 Task: In the  document diary.txt Use the feature 'and check spelling and grammer' Change font style of header to '30' Select the body of letter and change paragraph spacing to  Double
Action: Mouse moved to (210, 70)
Screenshot: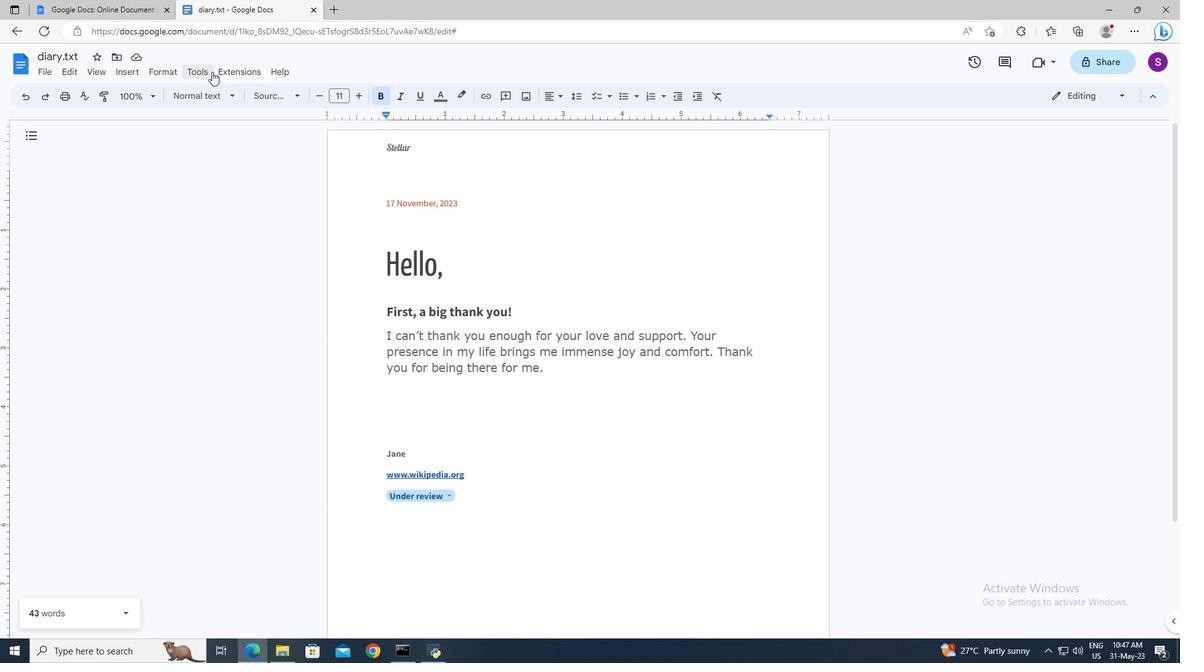 
Action: Mouse pressed left at (210, 70)
Screenshot: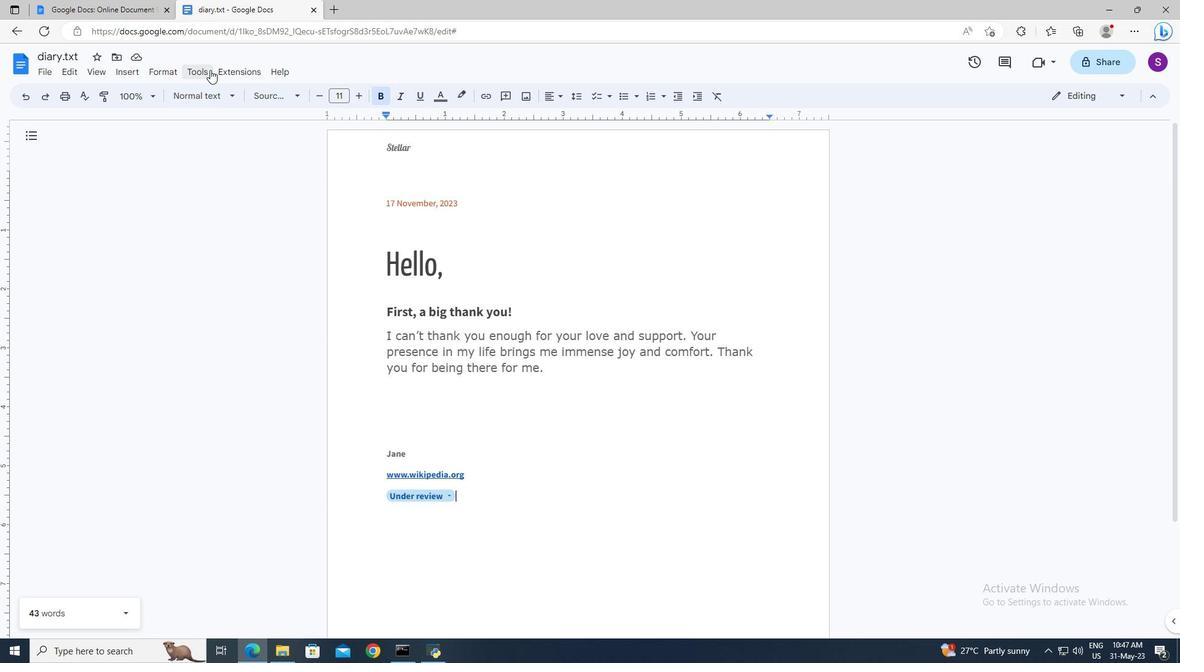 
Action: Mouse moved to (457, 98)
Screenshot: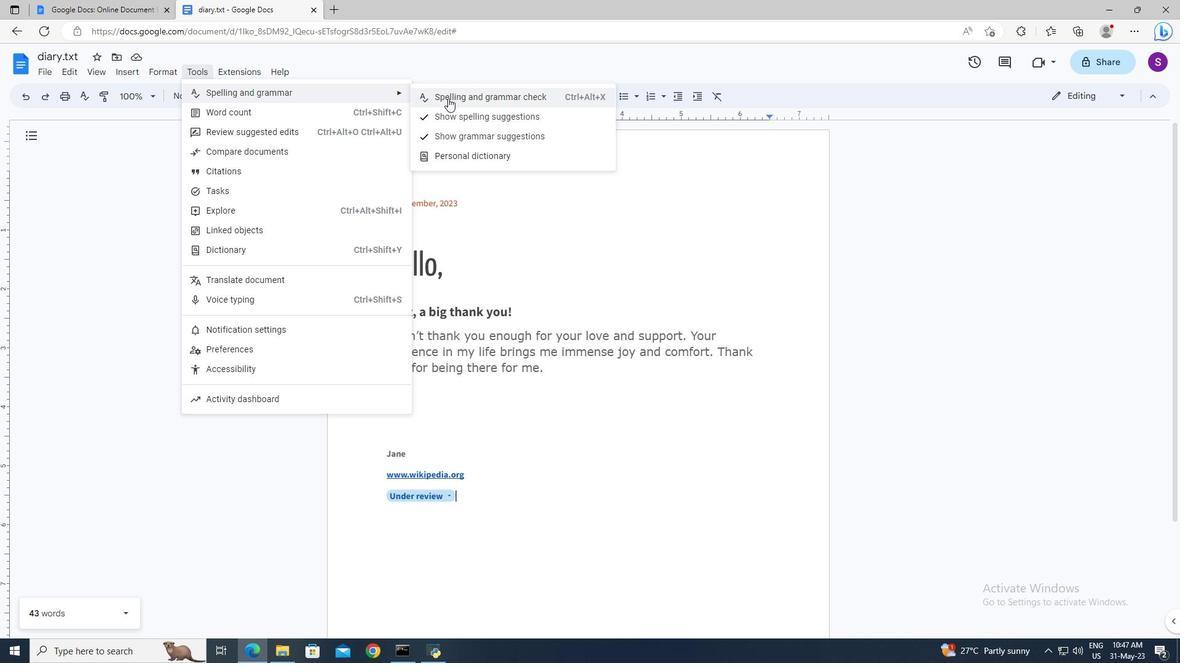 
Action: Mouse pressed left at (457, 98)
Screenshot: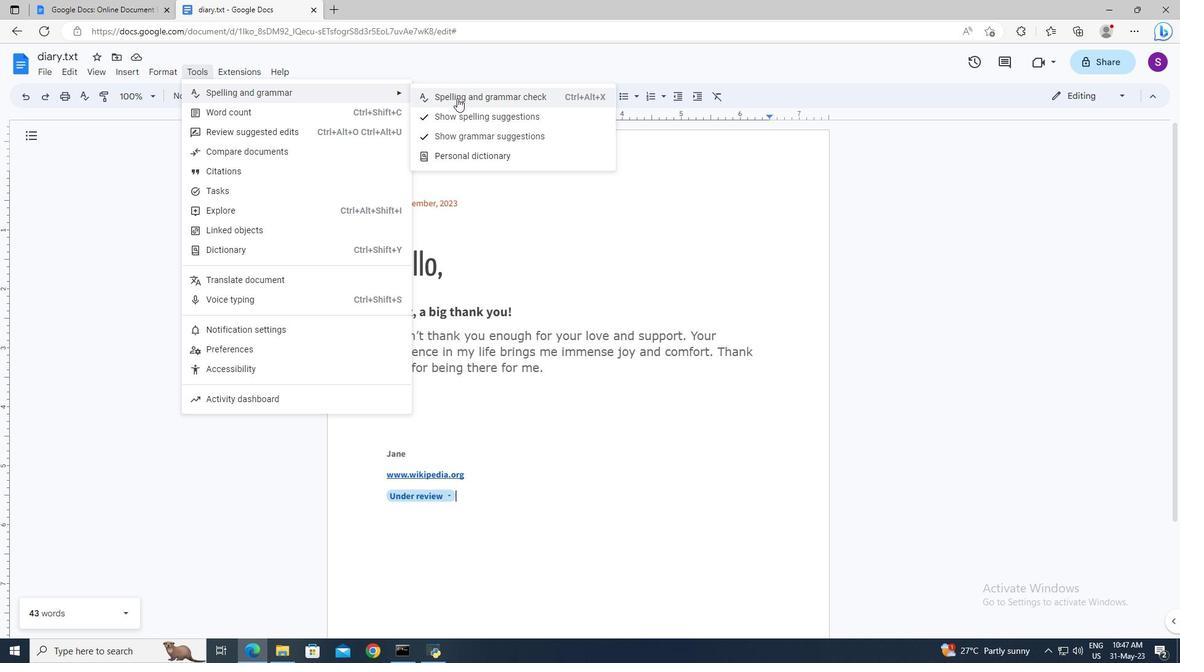 
Action: Mouse moved to (430, 151)
Screenshot: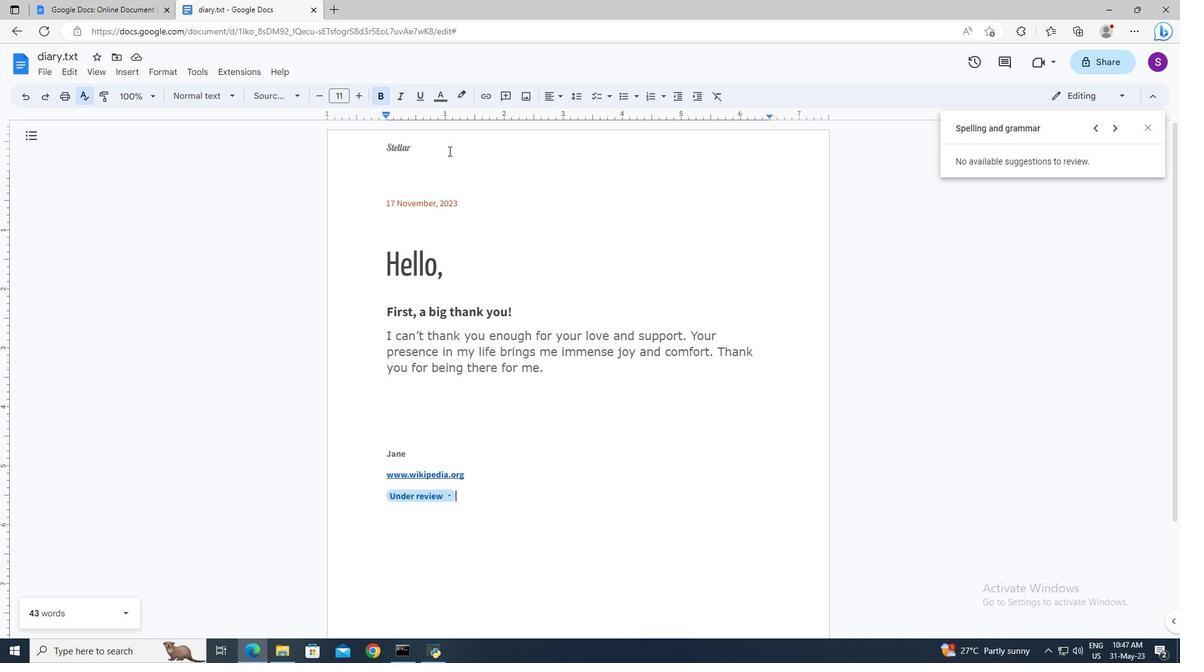 
Action: Mouse pressed left at (430, 151)
Screenshot: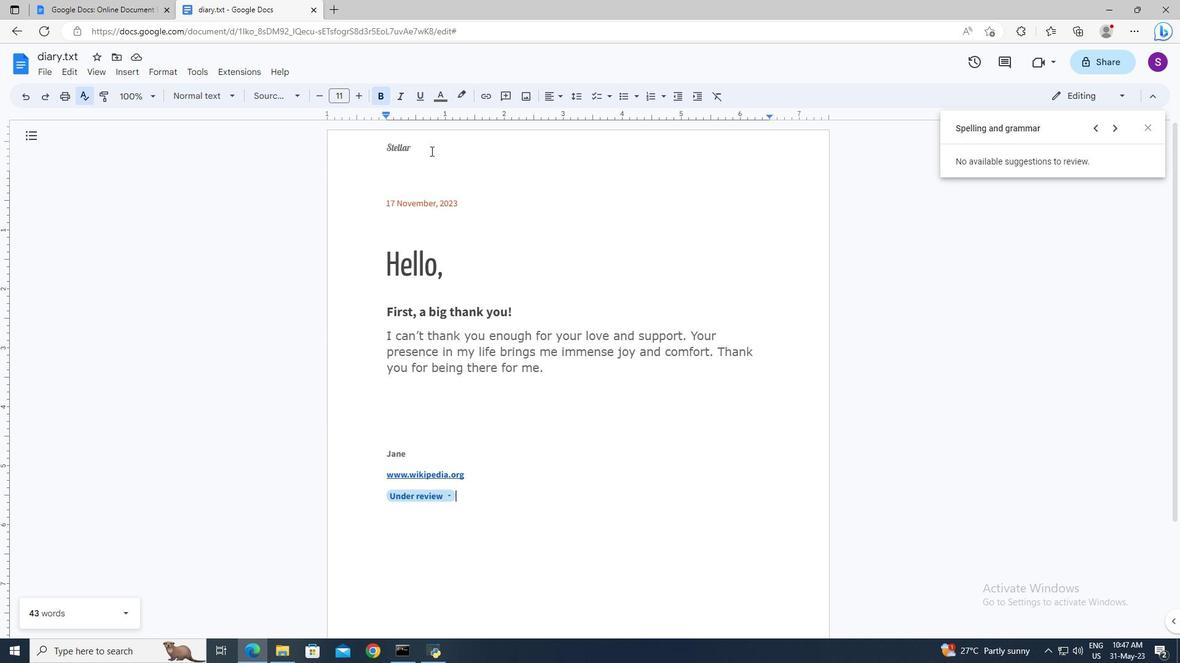 
Action: Mouse moved to (424, 148)
Screenshot: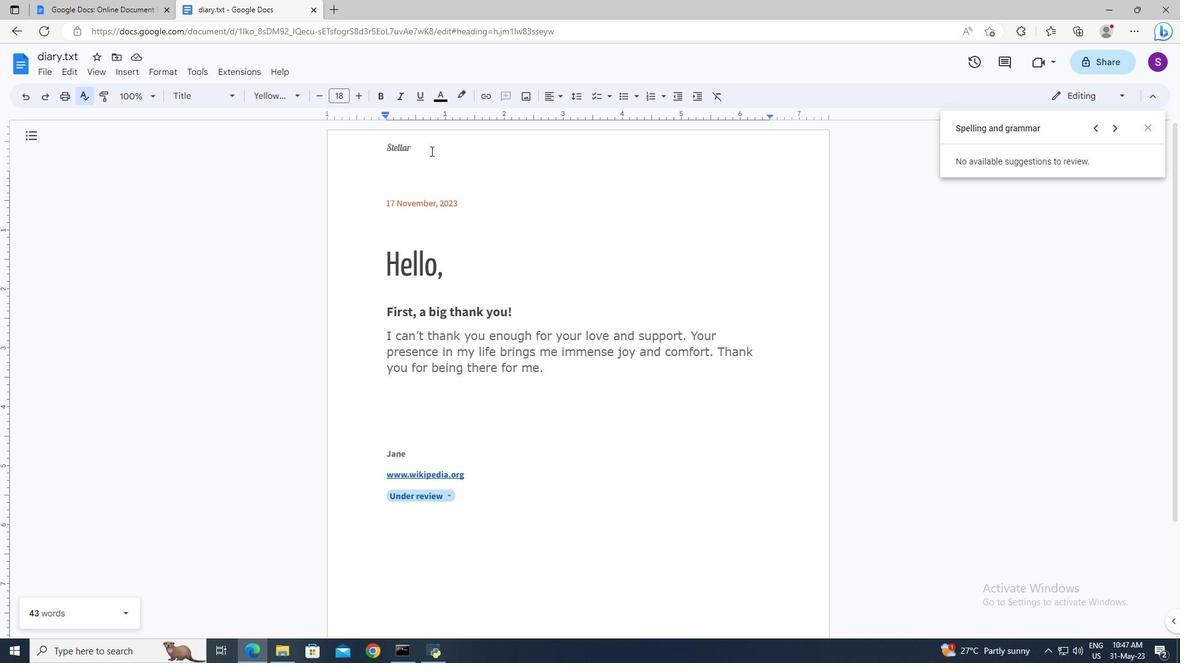 
Action: Mouse pressed left at (424, 148)
Screenshot: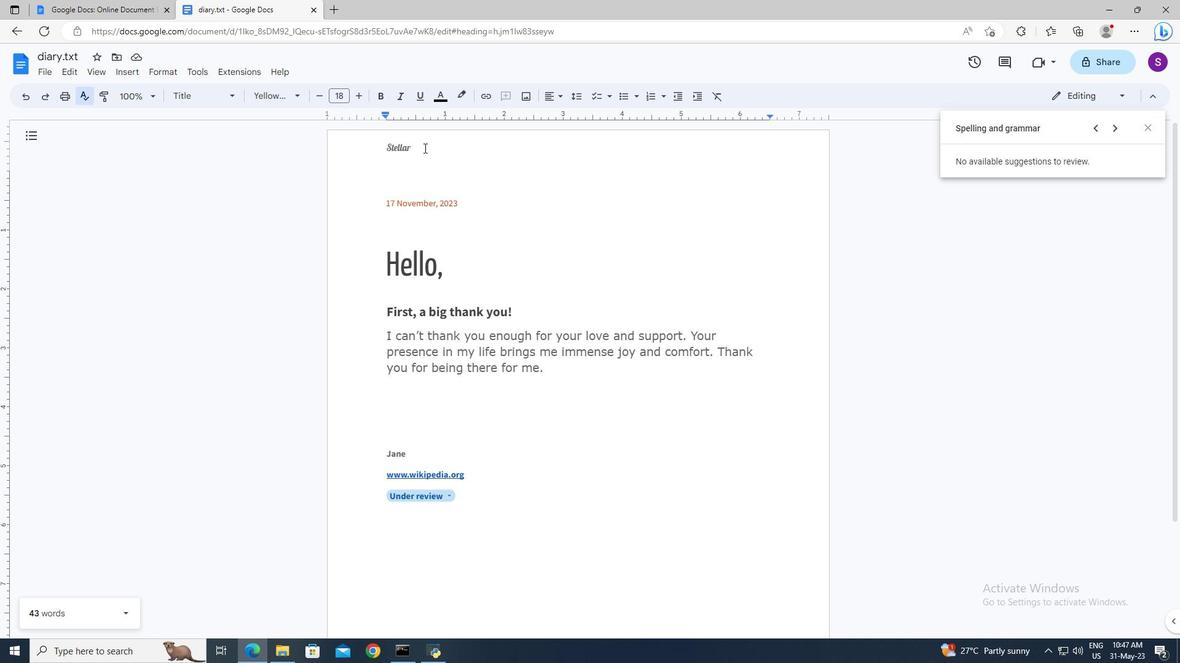
Action: Mouse pressed left at (424, 148)
Screenshot: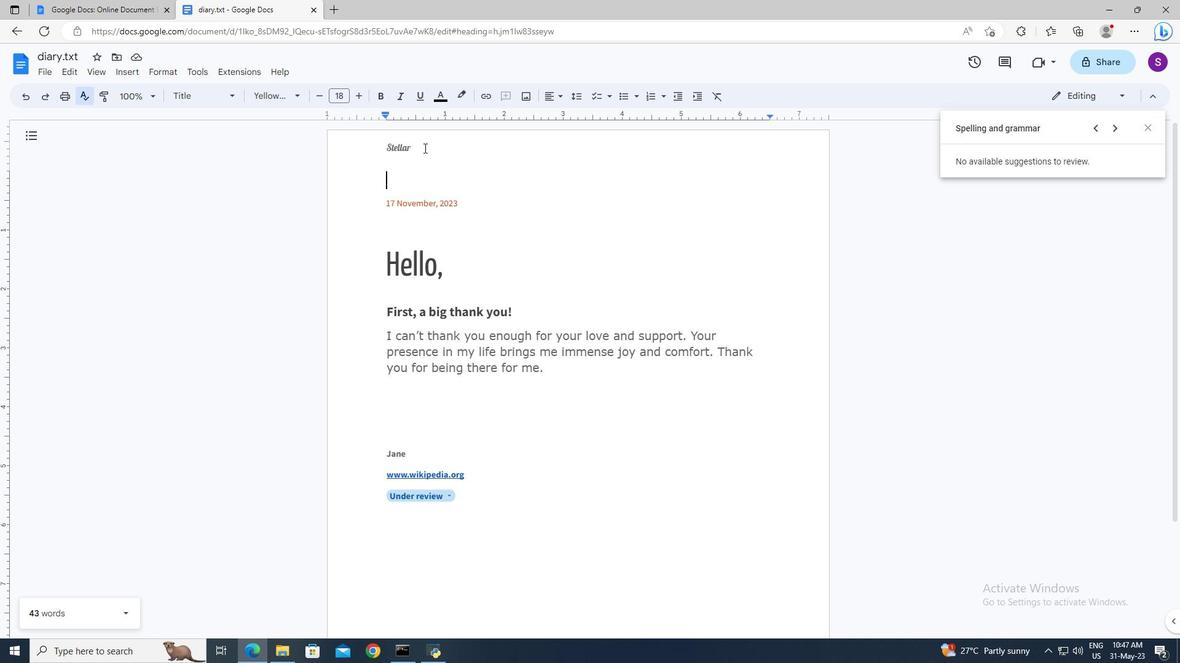 
Action: Key pressed <Key.caps_lock><Key.shift><Key.shift><Key.left>
Screenshot: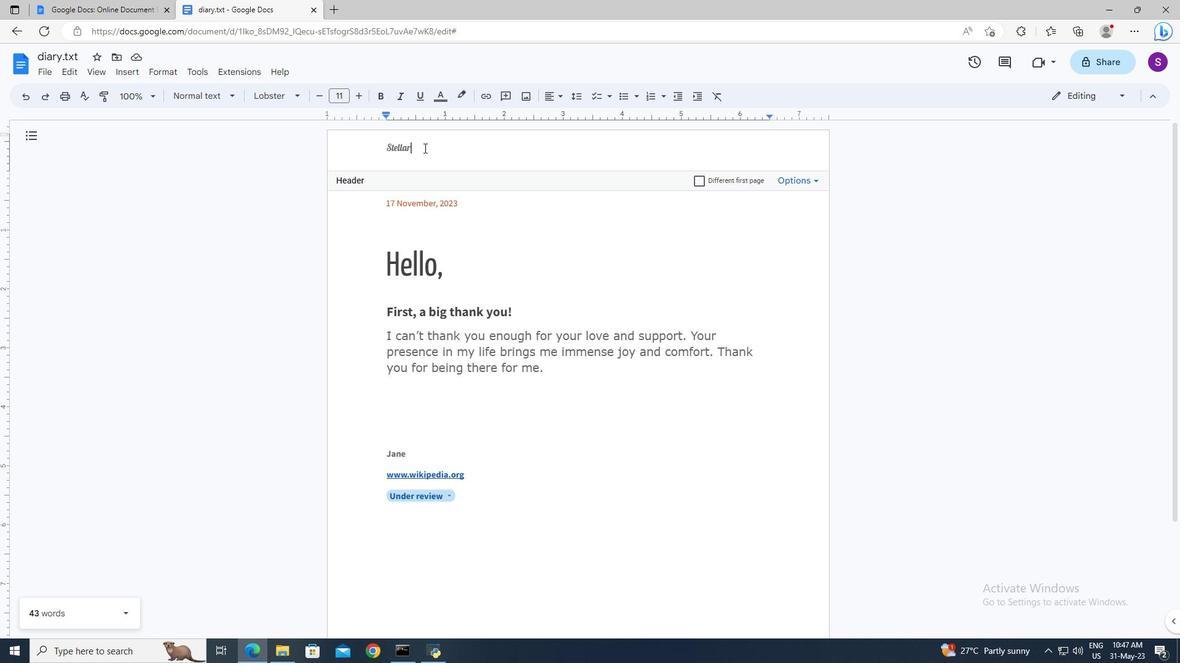 
Action: Mouse moved to (349, 96)
Screenshot: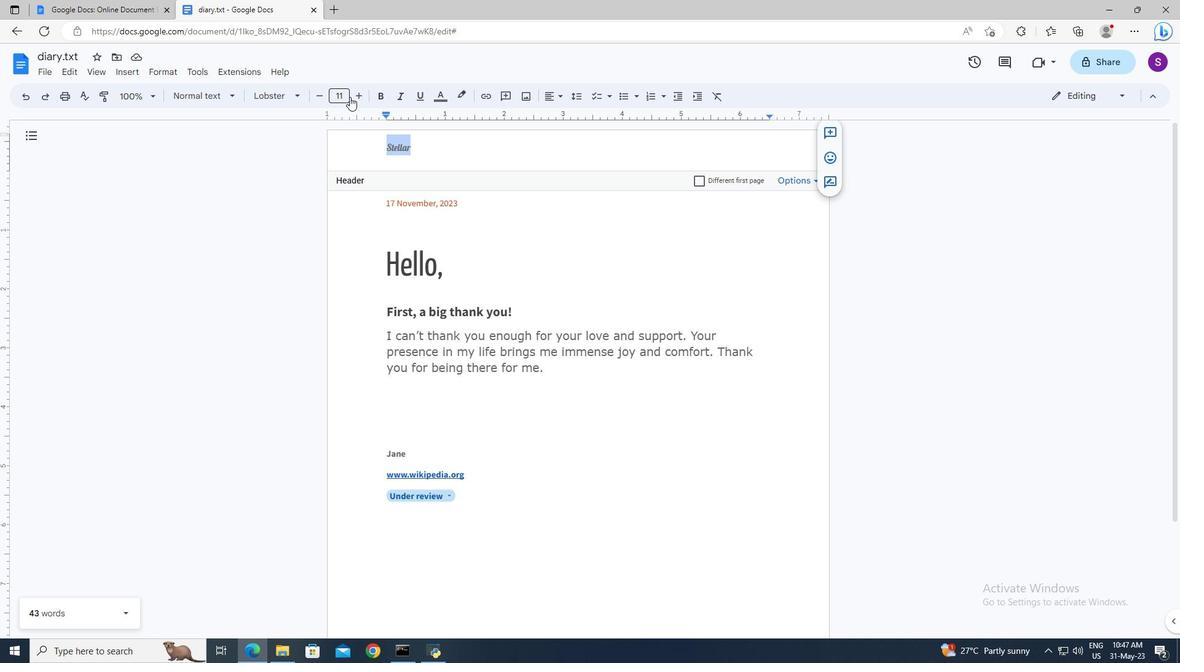 
Action: Mouse pressed left at (349, 96)
Screenshot: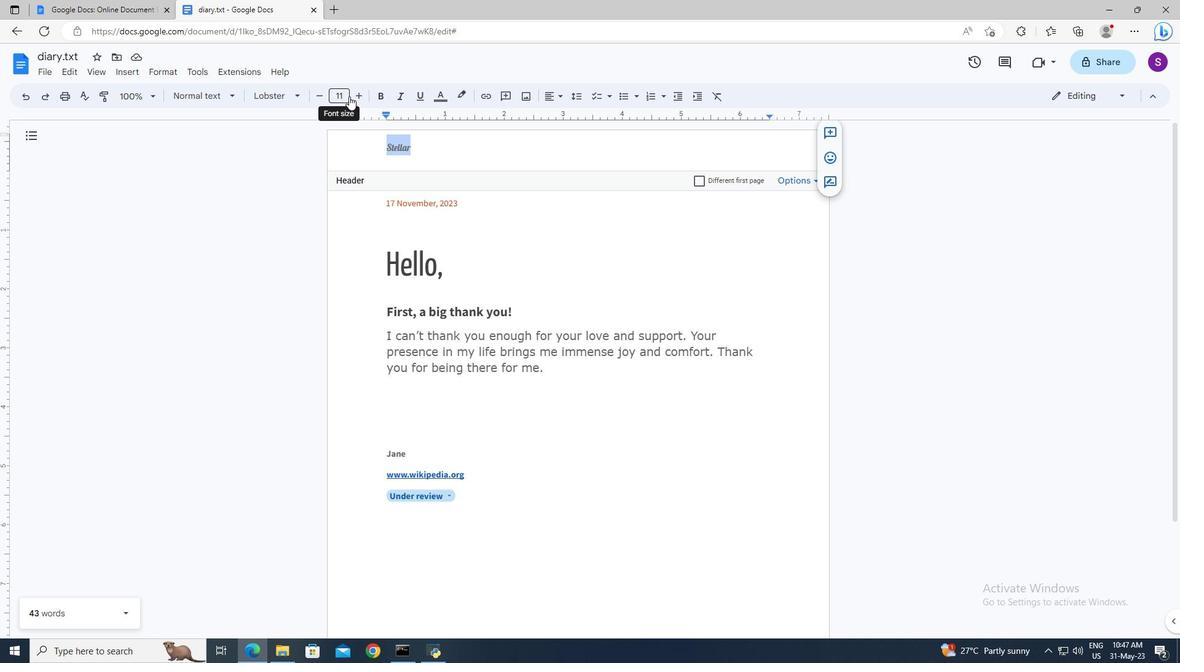 
Action: Key pressed 30<Key.enter>
Screenshot: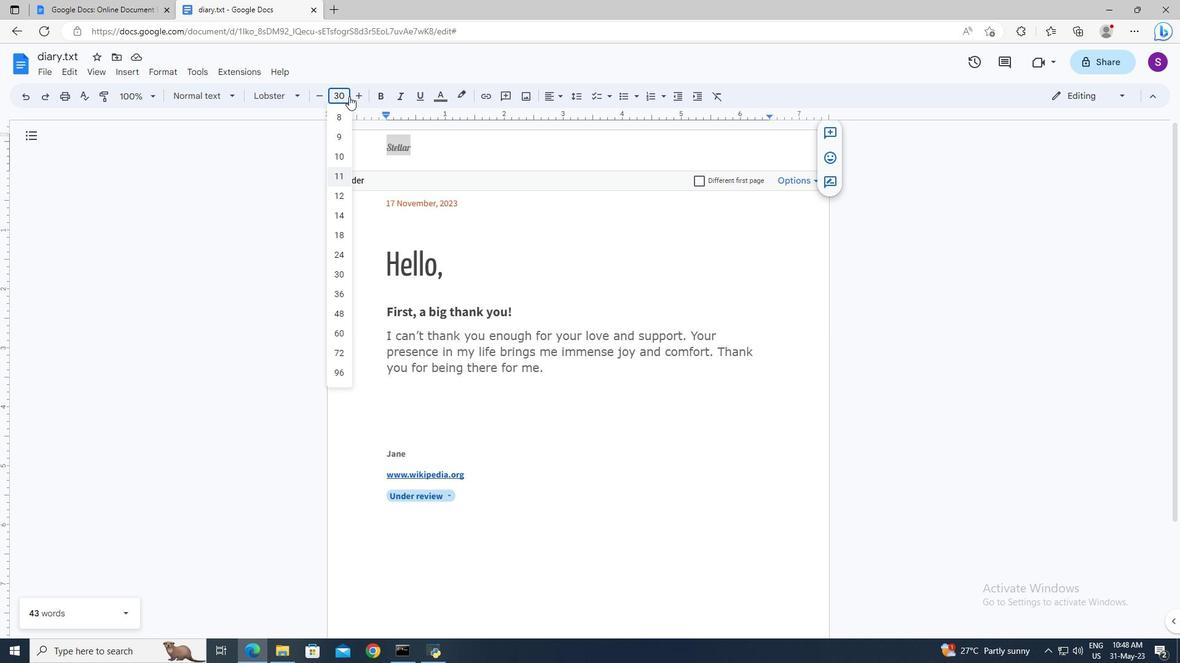 
Action: Mouse moved to (386, 344)
Screenshot: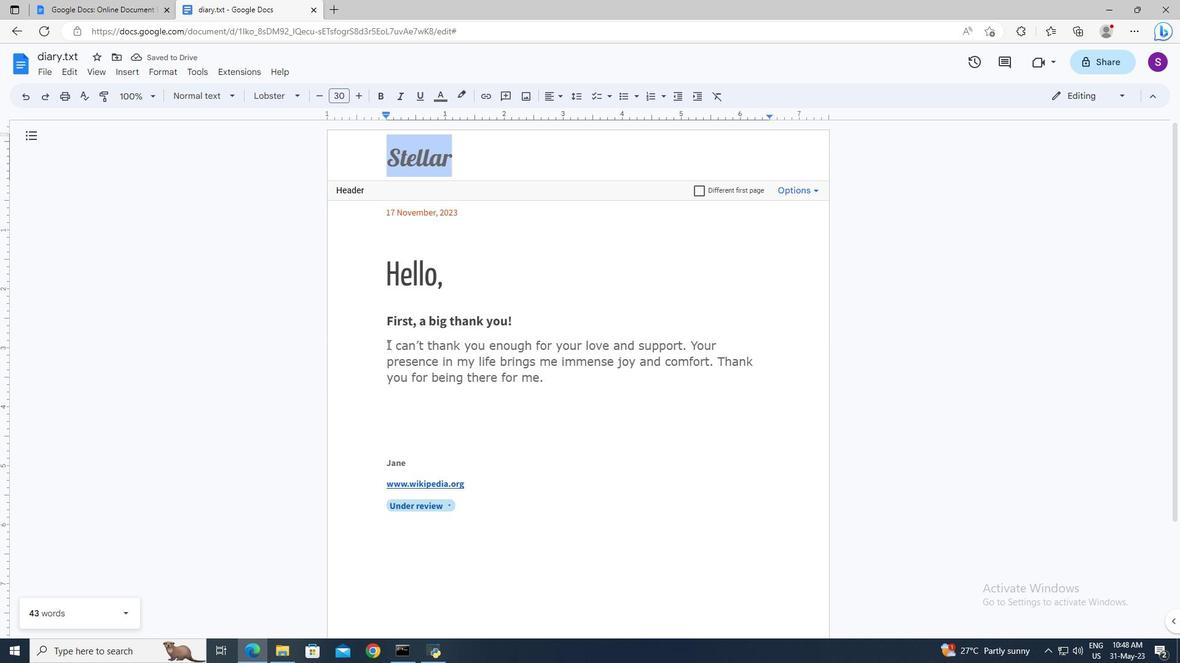 
Action: Mouse pressed left at (386, 344)
Screenshot: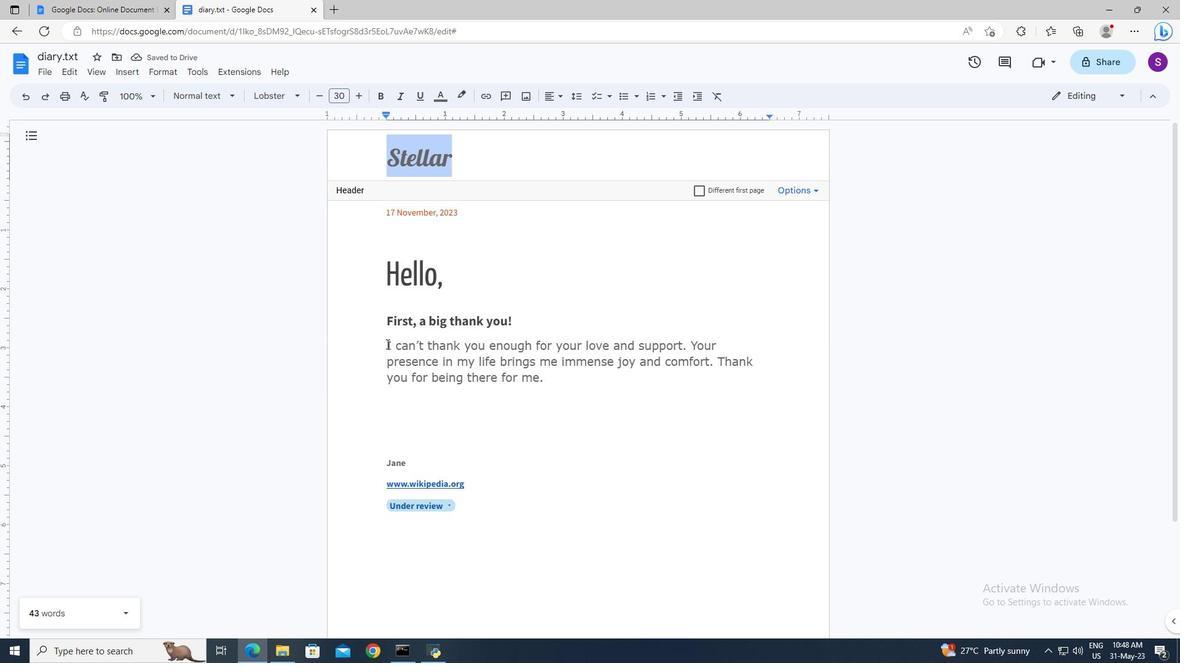 
Action: Key pressed <Key.shift><Key.down>
Screenshot: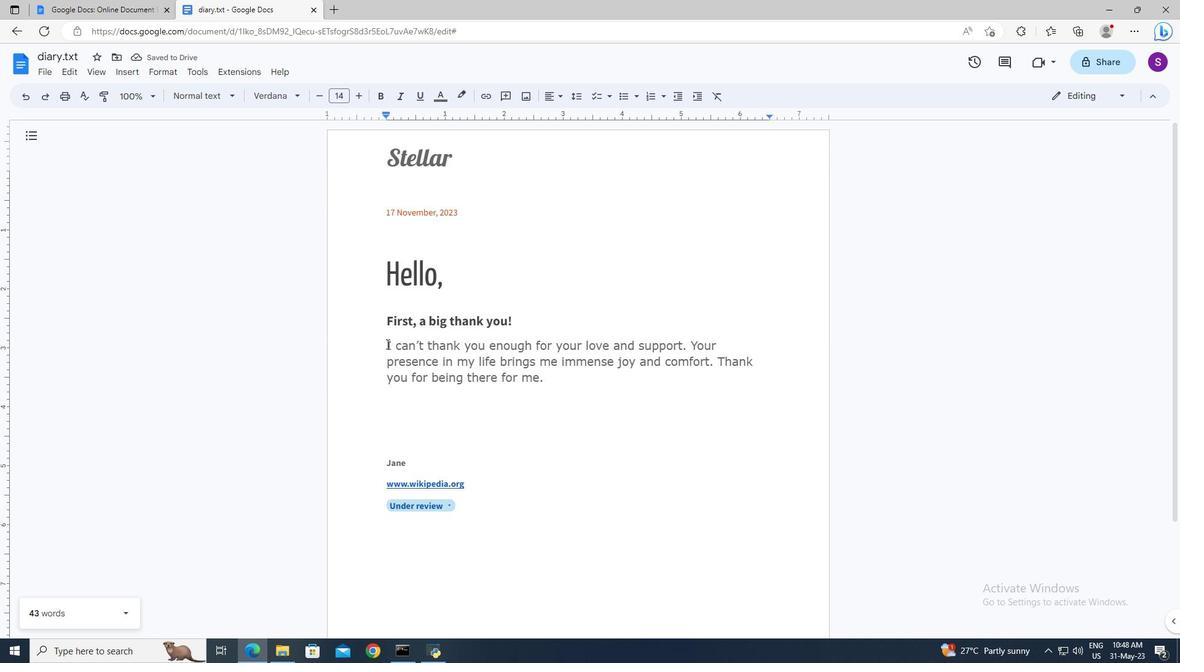 
Action: Mouse moved to (579, 100)
Screenshot: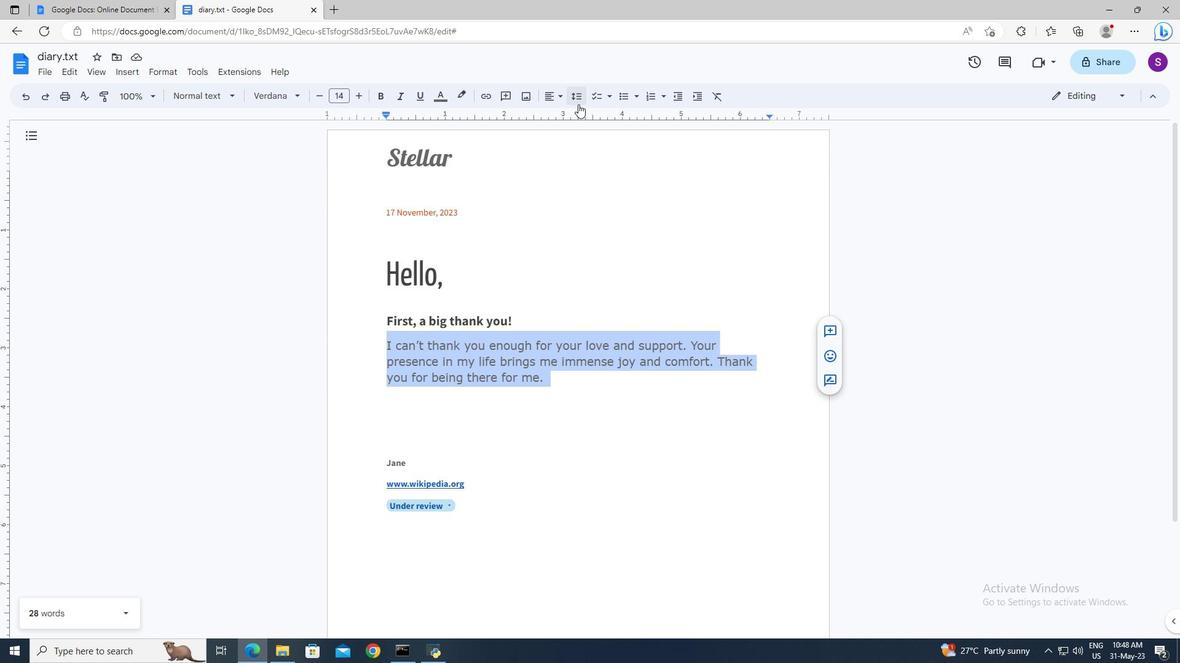
Action: Mouse pressed left at (579, 100)
Screenshot: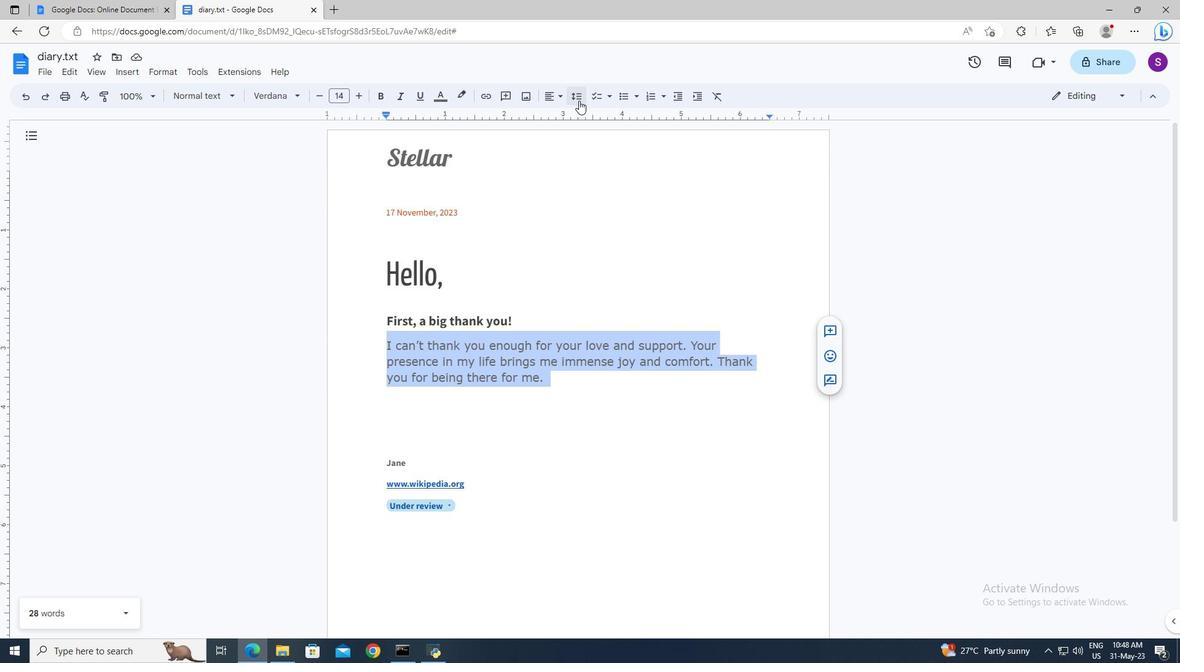 
Action: Mouse moved to (607, 178)
Screenshot: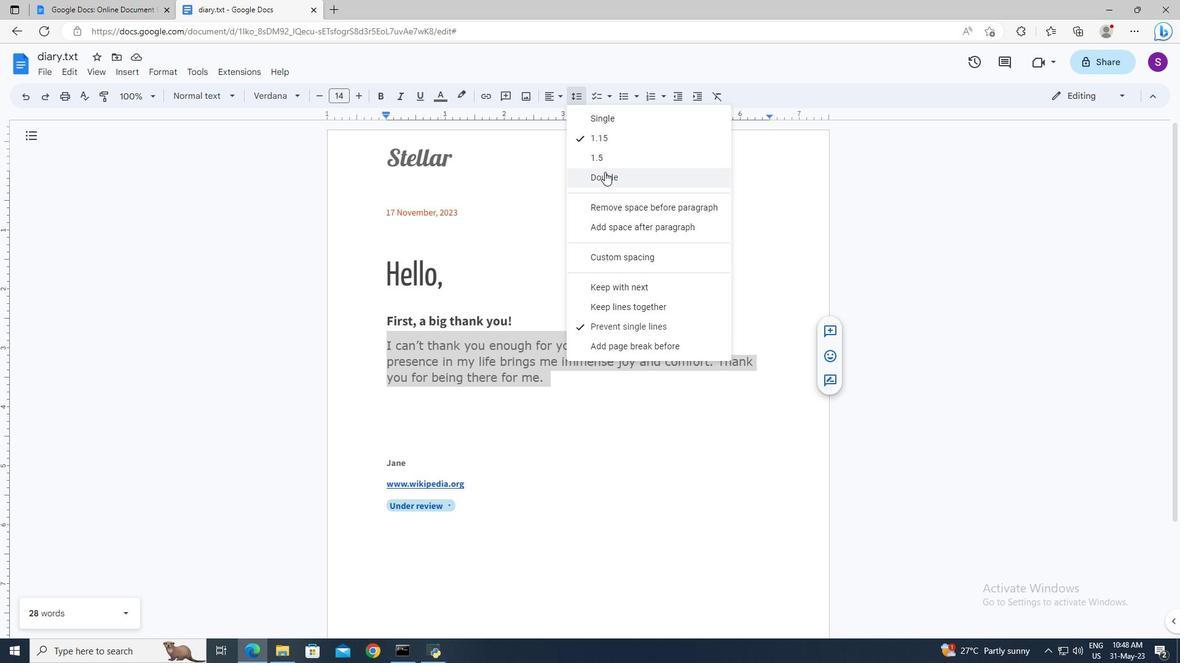
Action: Mouse pressed left at (607, 178)
Screenshot: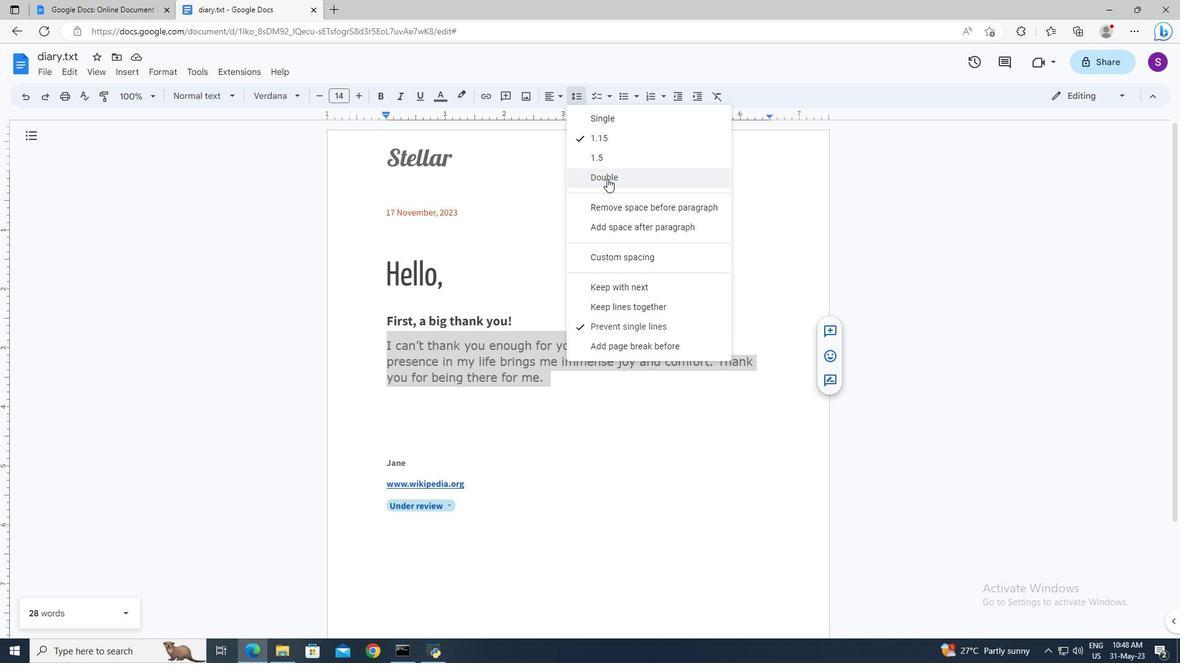 
Action: Mouse moved to (598, 401)
Screenshot: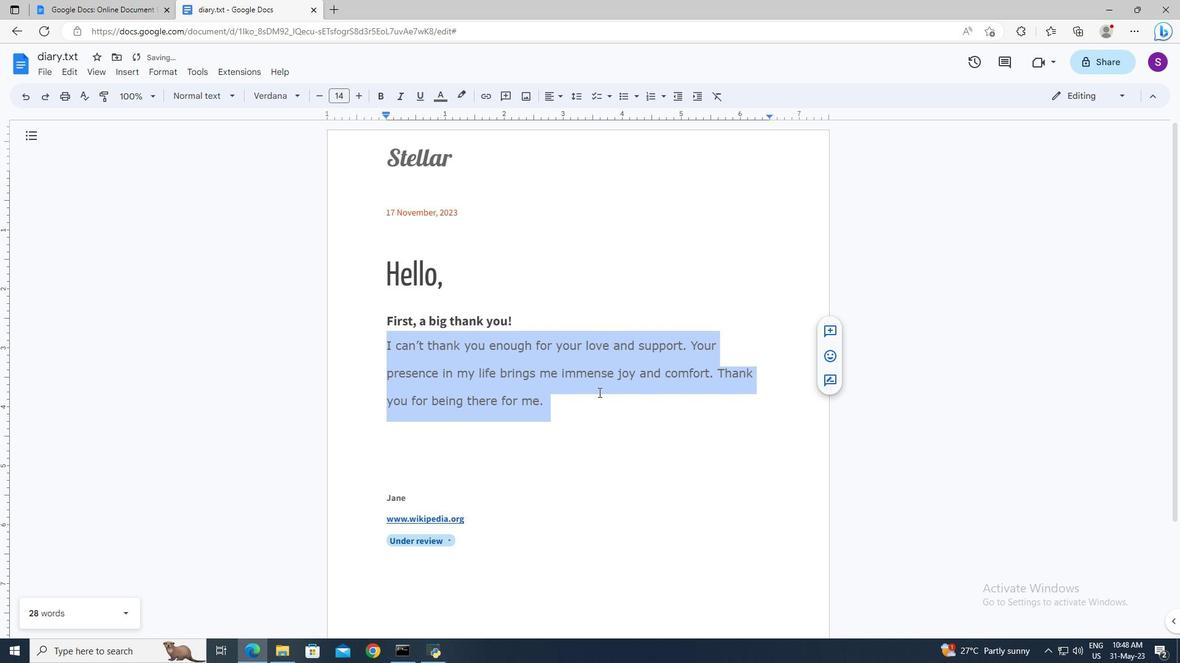 
Action: Mouse pressed left at (598, 401)
Screenshot: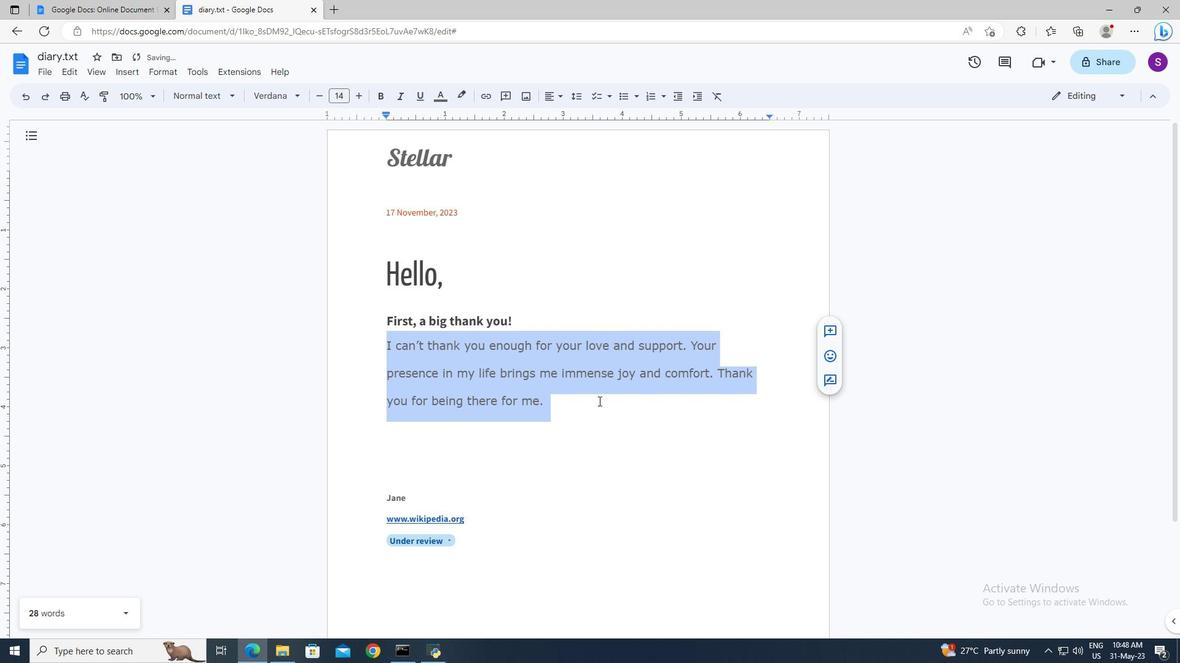 
